 Task: Add Boiron Silicea 30C to the cart.
Action: Mouse moved to (212, 113)
Screenshot: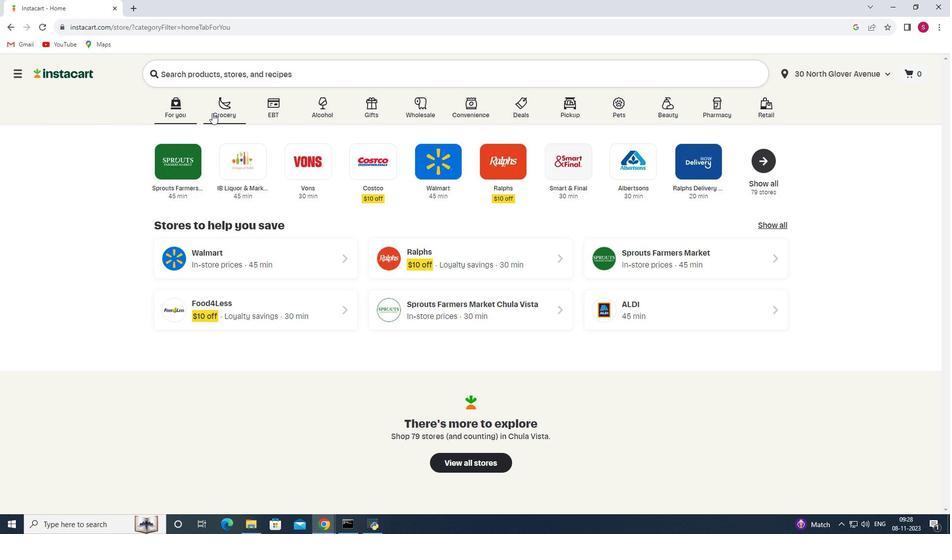 
Action: Mouse pressed left at (212, 113)
Screenshot: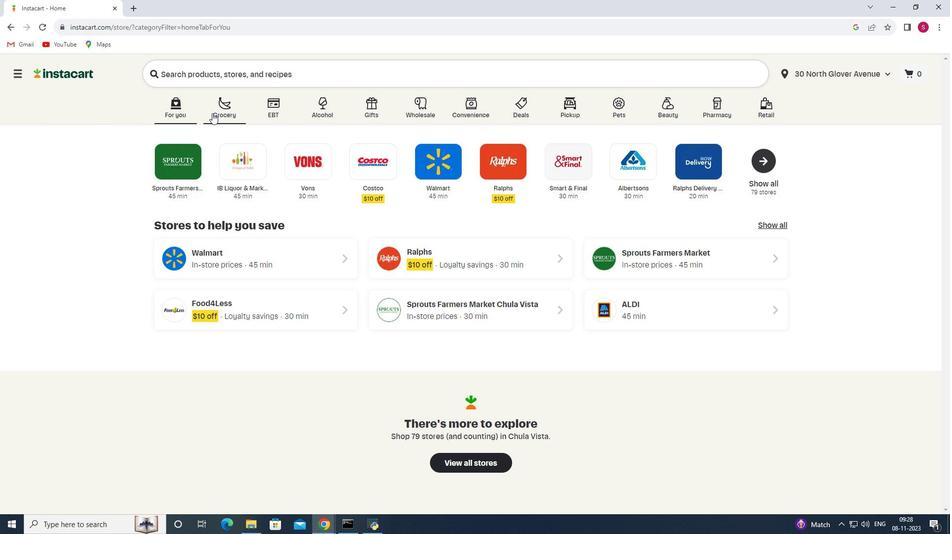 
Action: Mouse moved to (219, 276)
Screenshot: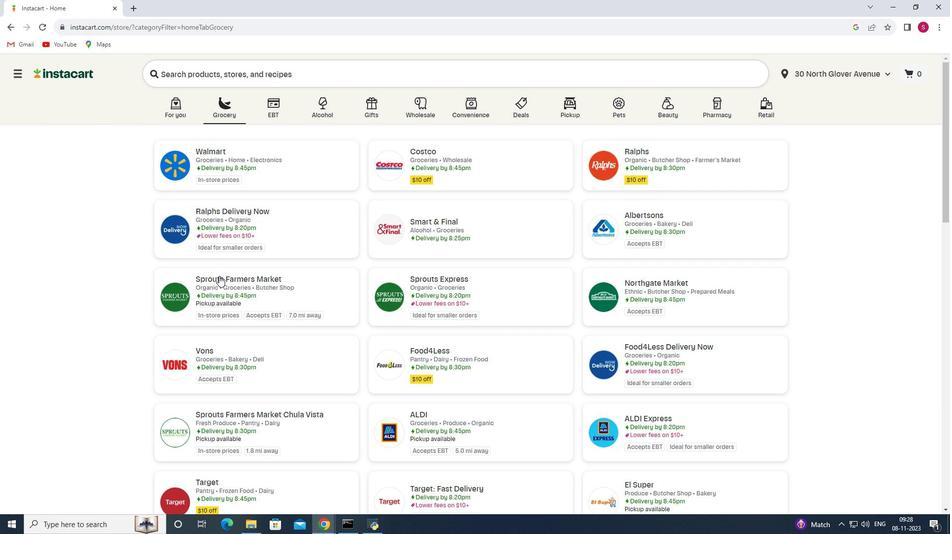 
Action: Mouse pressed left at (219, 276)
Screenshot: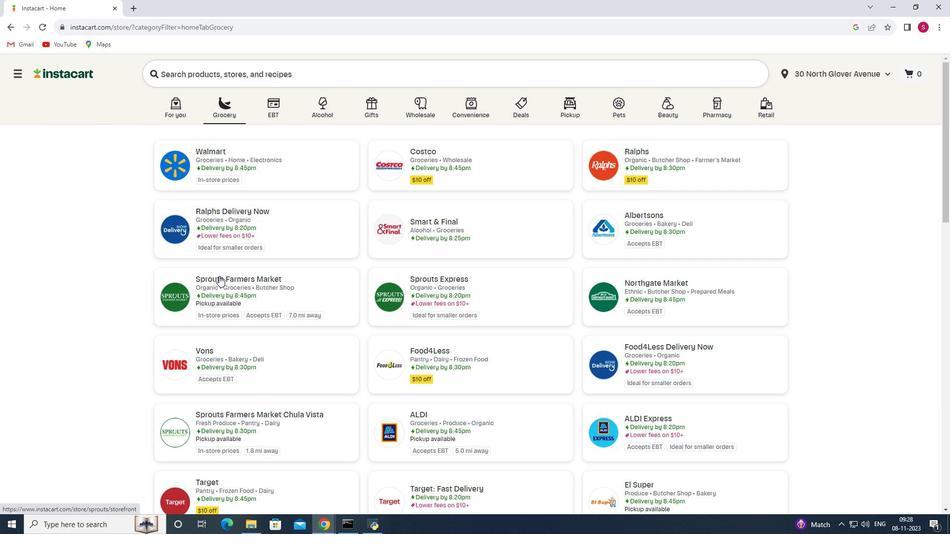 
Action: Mouse moved to (73, 304)
Screenshot: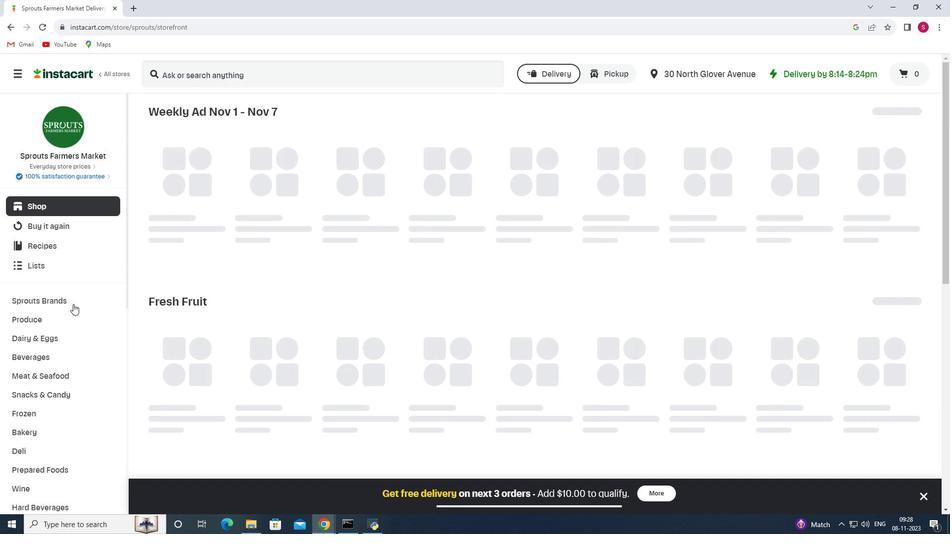 
Action: Mouse scrolled (73, 303) with delta (0, 0)
Screenshot: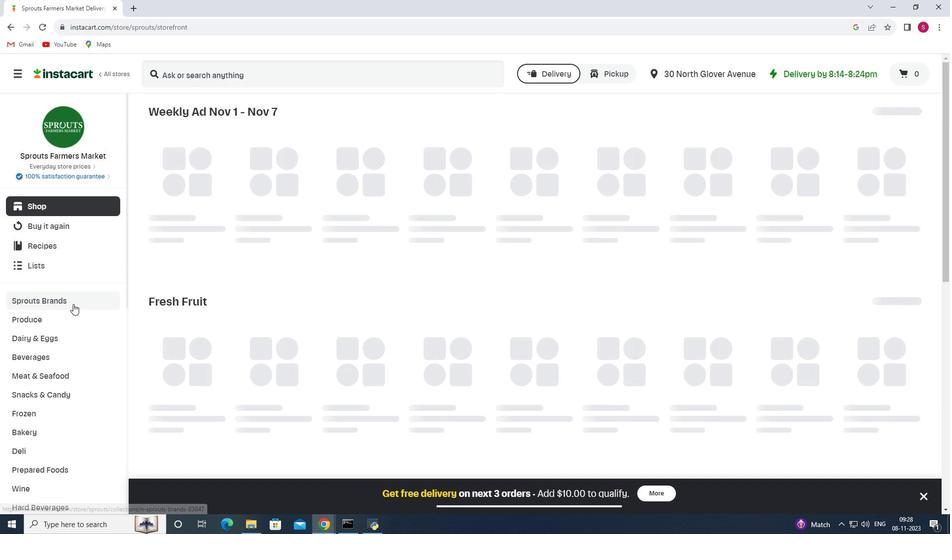 
Action: Mouse scrolled (73, 303) with delta (0, 0)
Screenshot: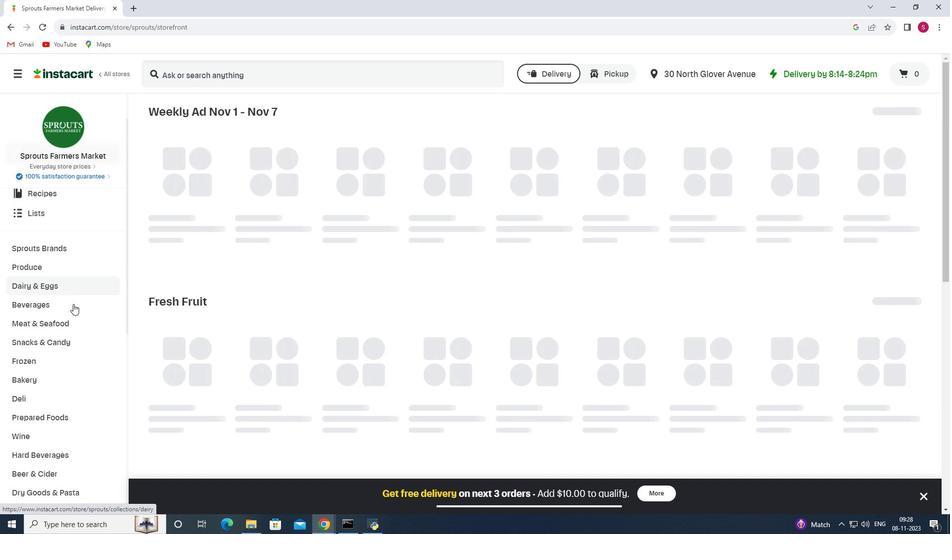 
Action: Mouse scrolled (73, 303) with delta (0, 0)
Screenshot: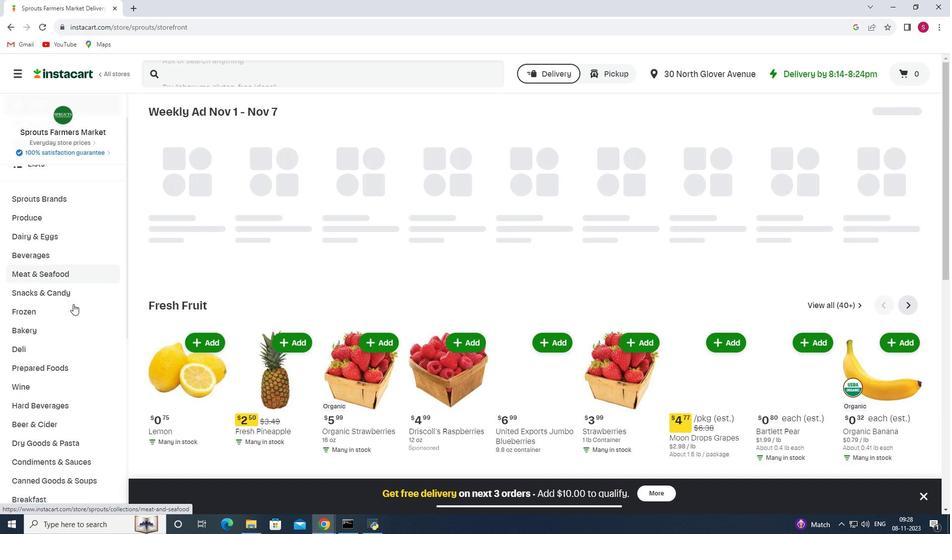 
Action: Mouse scrolled (73, 303) with delta (0, 0)
Screenshot: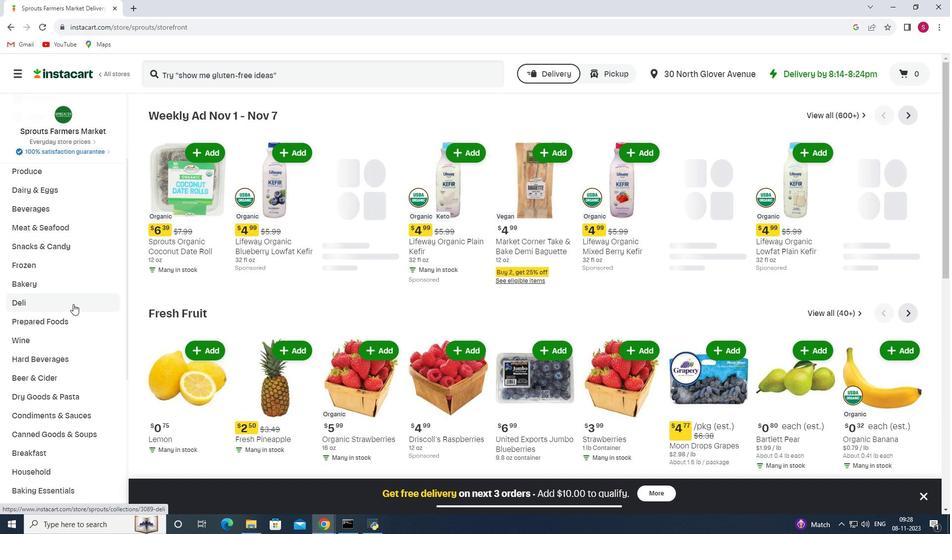 
Action: Mouse scrolled (73, 303) with delta (0, 0)
Screenshot: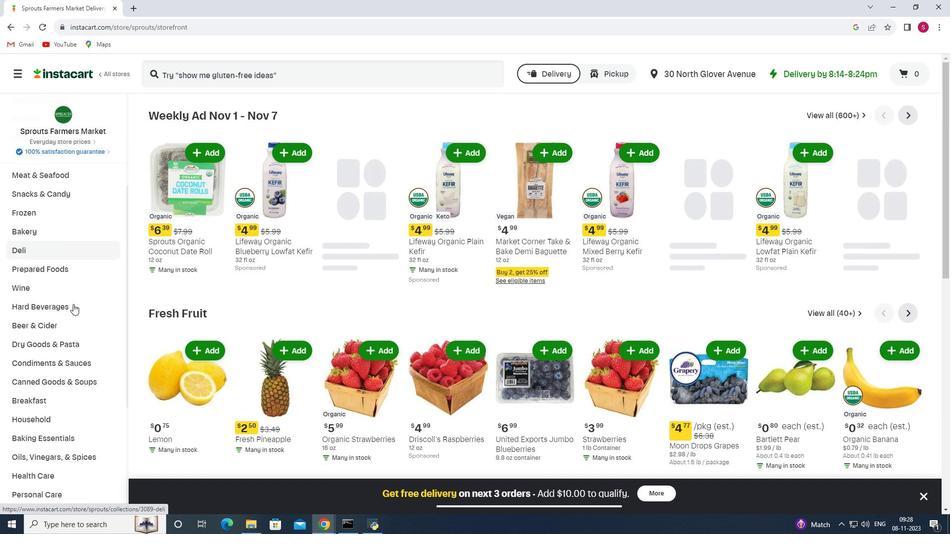 
Action: Mouse scrolled (73, 303) with delta (0, 0)
Screenshot: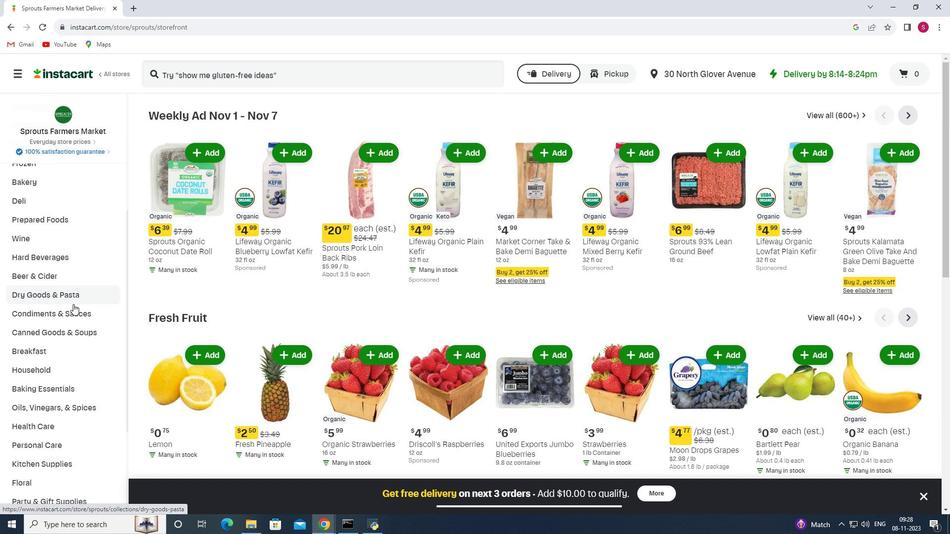 
Action: Mouse moved to (67, 384)
Screenshot: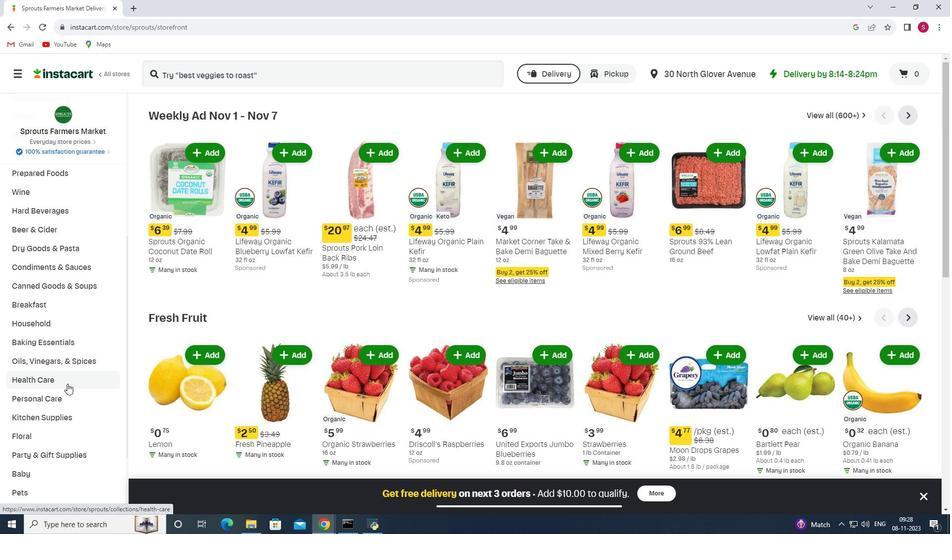 
Action: Mouse pressed left at (67, 384)
Screenshot: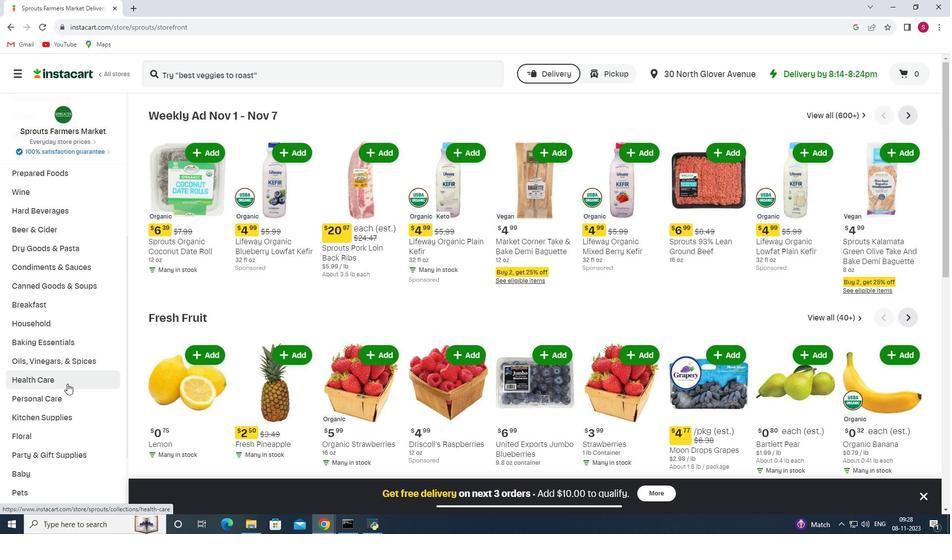 
Action: Mouse moved to (351, 138)
Screenshot: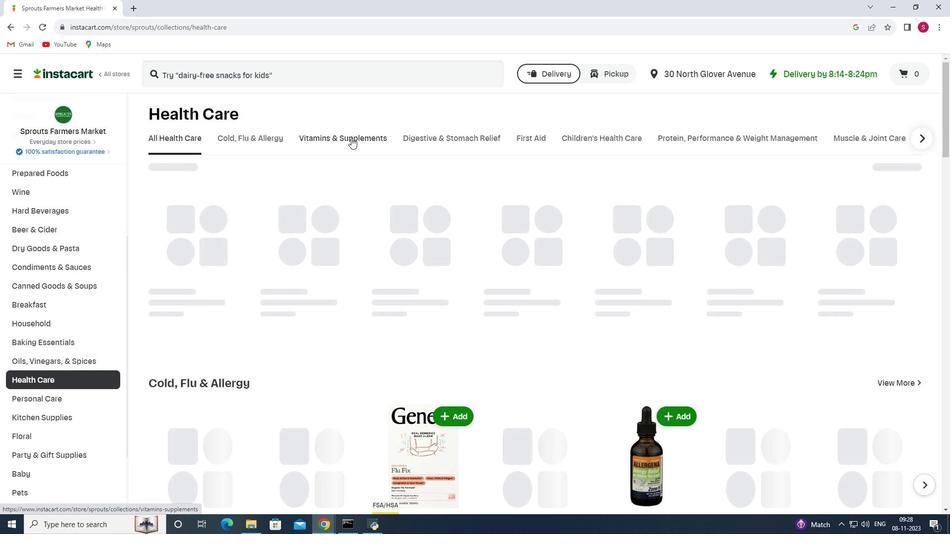 
Action: Mouse pressed left at (351, 138)
Screenshot: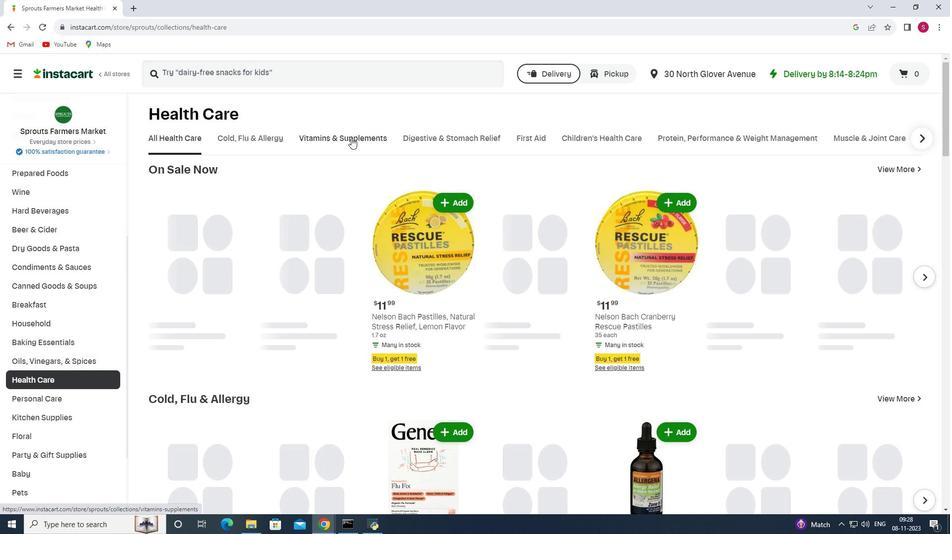 
Action: Mouse moved to (781, 173)
Screenshot: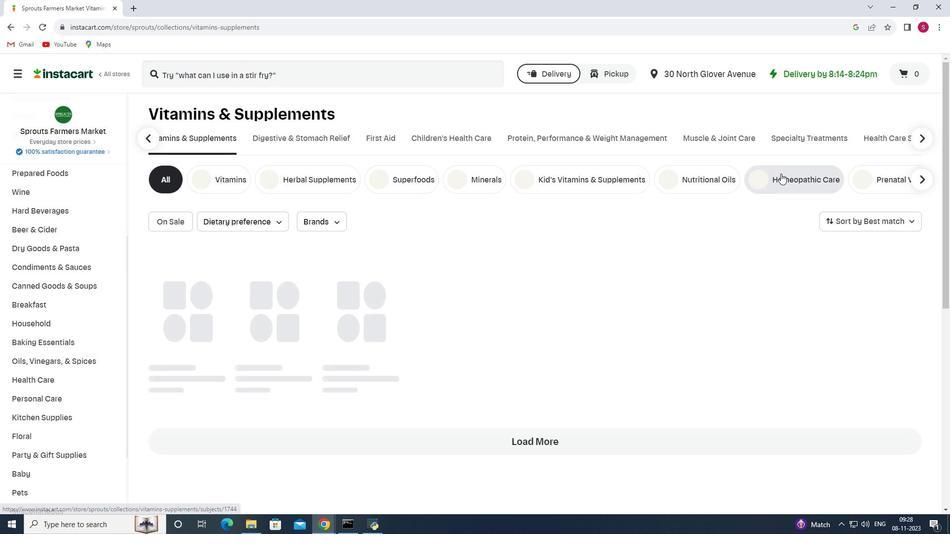 
Action: Mouse pressed left at (781, 173)
Screenshot: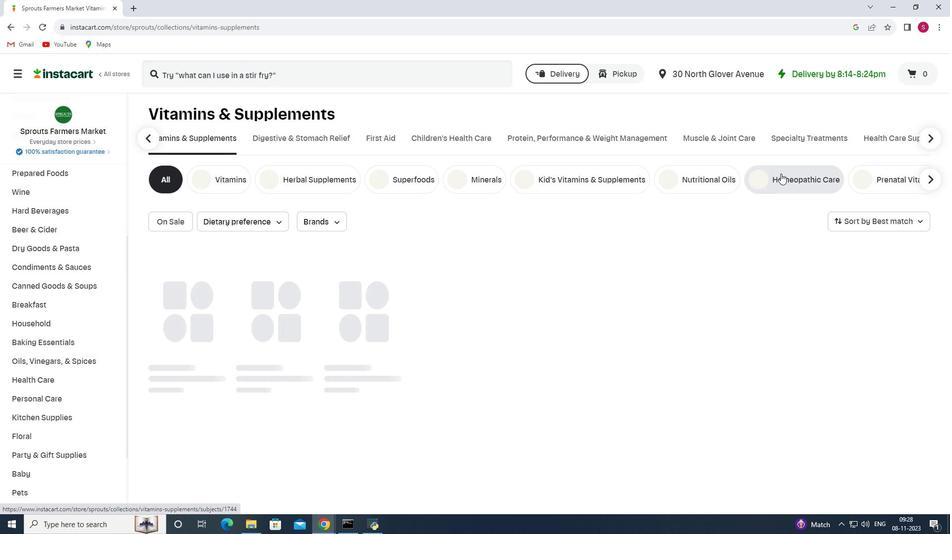 
Action: Mouse moved to (206, 68)
Screenshot: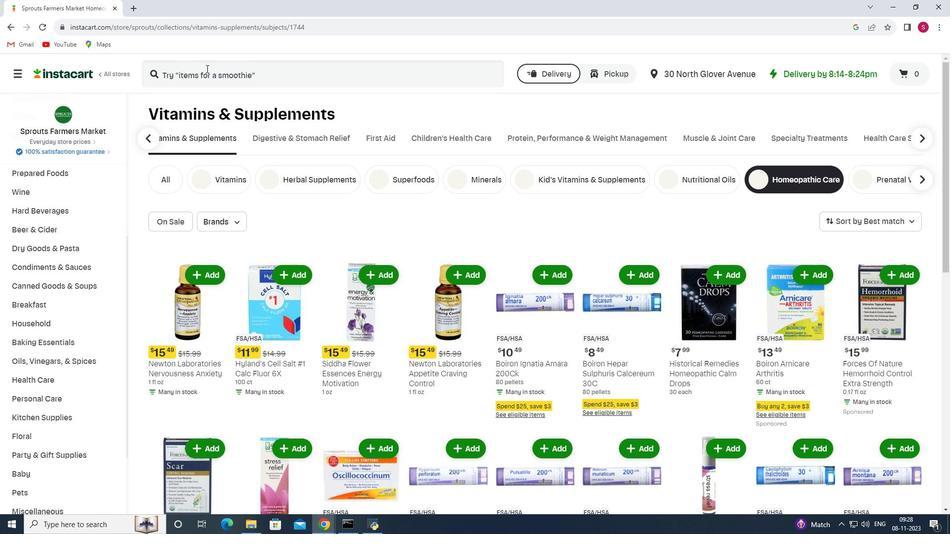 
Action: Mouse pressed left at (206, 68)
Screenshot: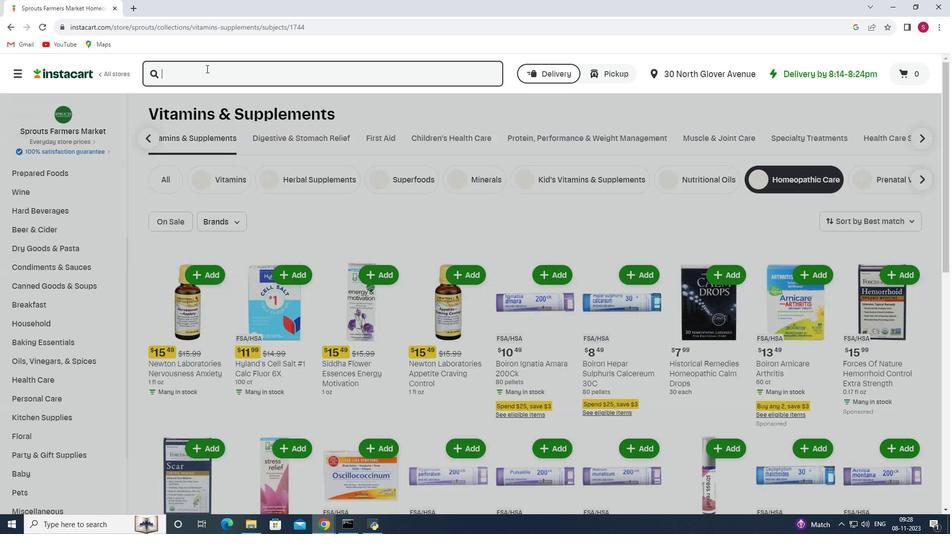 
Action: Key pressed <Key.shift><Key.shift><Key.shift><Key.shift><Key.shift><Key.shift>Boiron<Key.space><Key.shift>Silicea<Key.space>30<Key.shift>C<Key.enter>
Screenshot: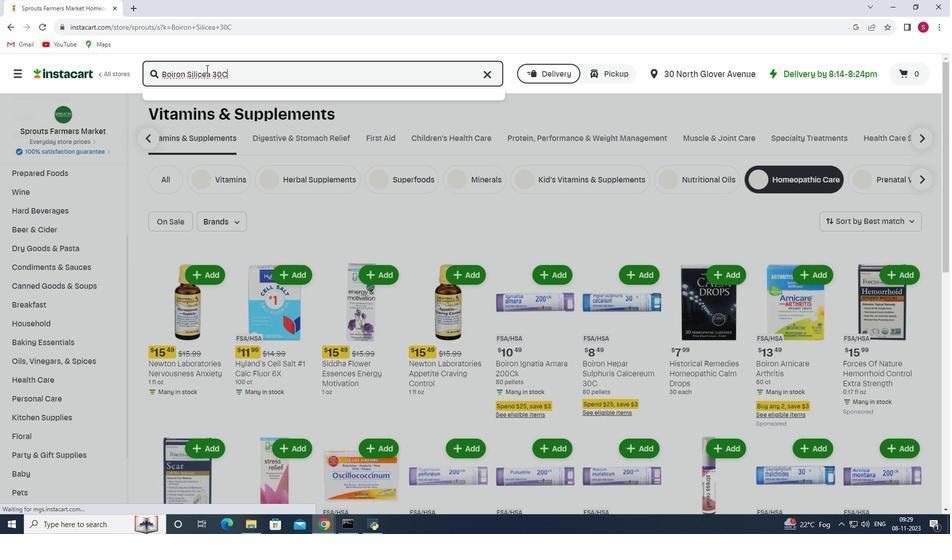 
Action: Mouse moved to (597, 150)
Screenshot: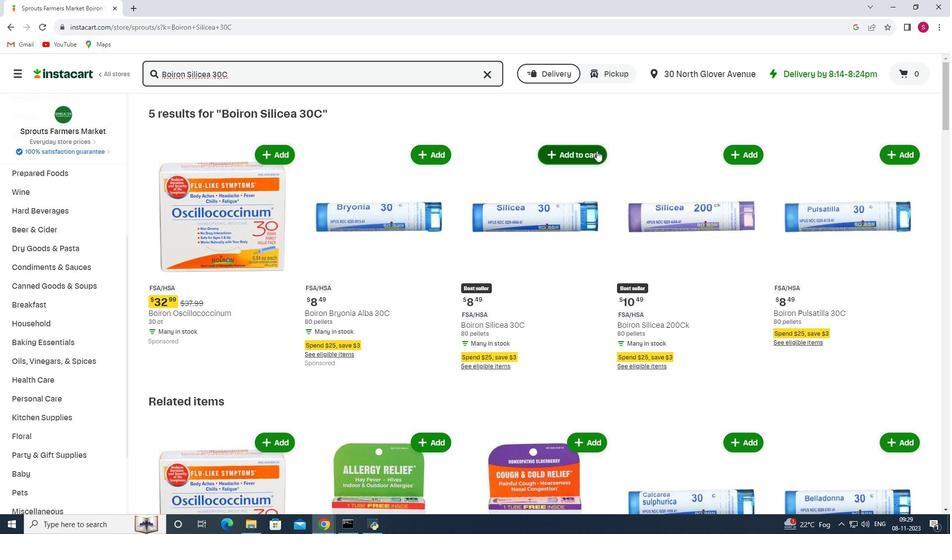 
Action: Mouse pressed left at (597, 150)
Screenshot: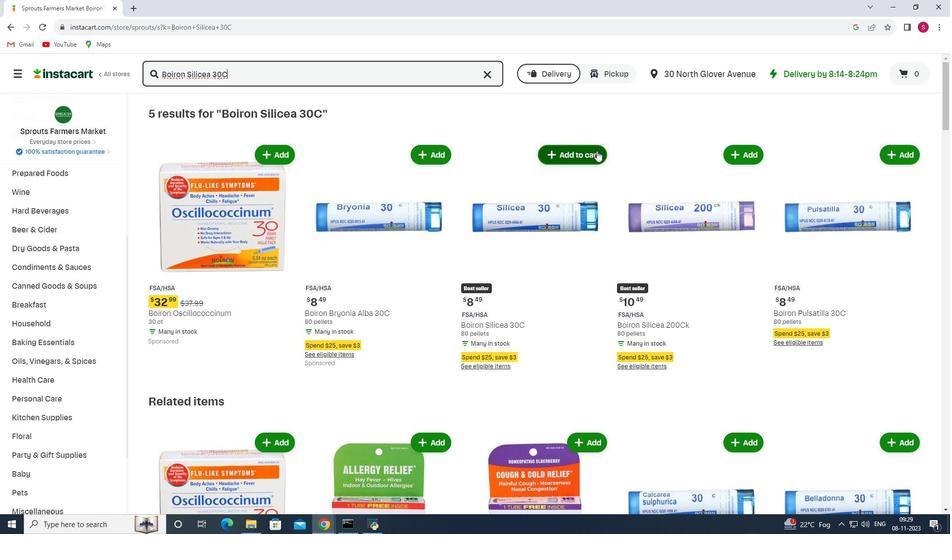 
Action: Mouse moved to (567, 174)
Screenshot: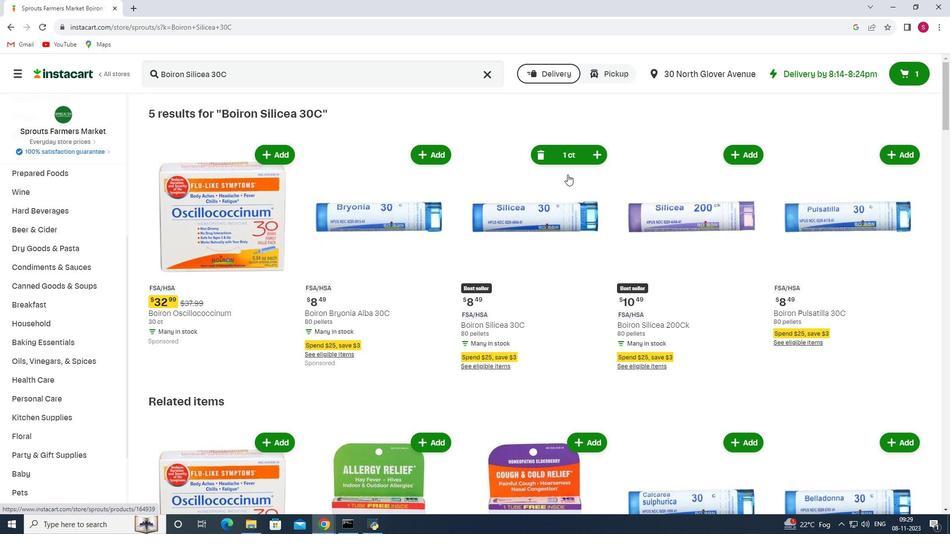 
